 Task: Reply All to email with the signature Alexandra Wilson with the subject 'Project update' from softage.1@softage.net with the message 'I would like to schedule a call to discuss the proposed changes to the contract.'
Action: Mouse moved to (948, 157)
Screenshot: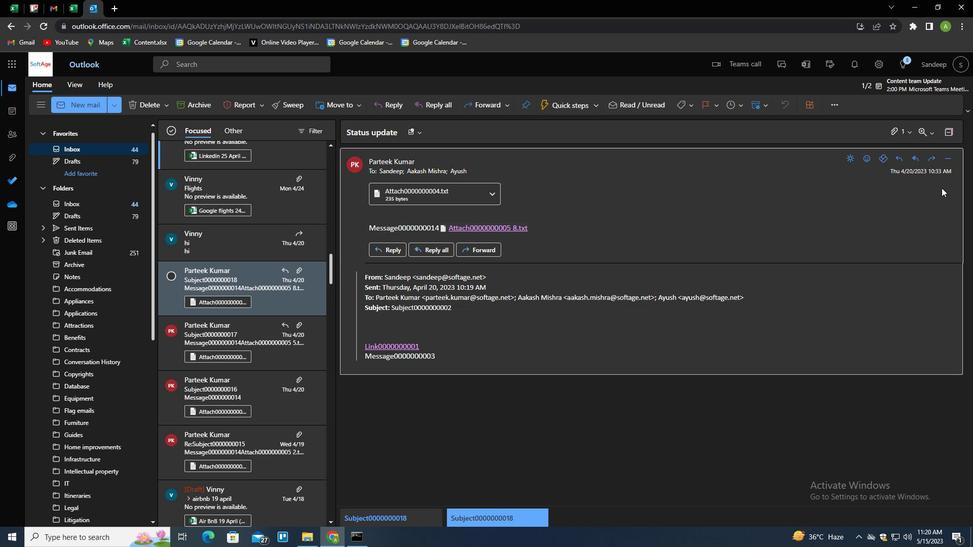 
Action: Mouse pressed left at (948, 157)
Screenshot: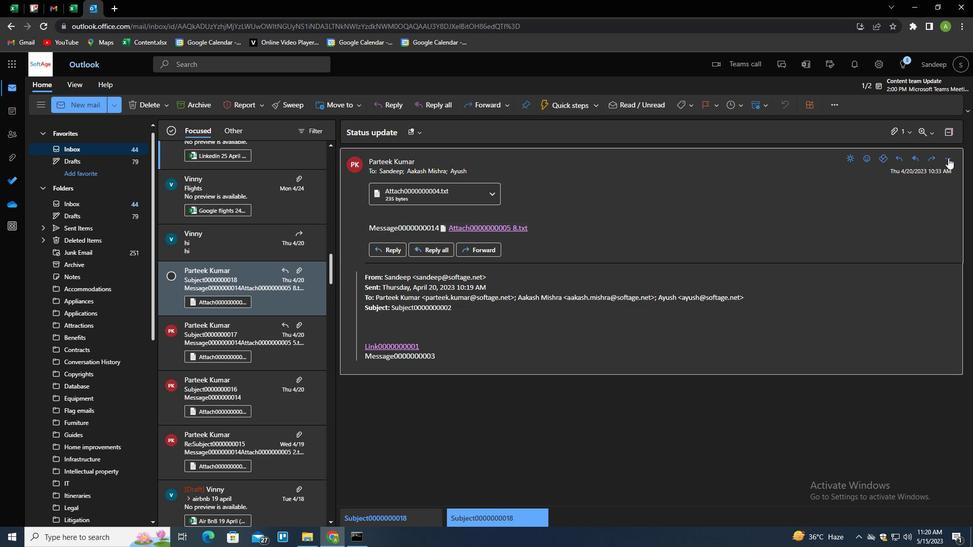 
Action: Mouse moved to (889, 191)
Screenshot: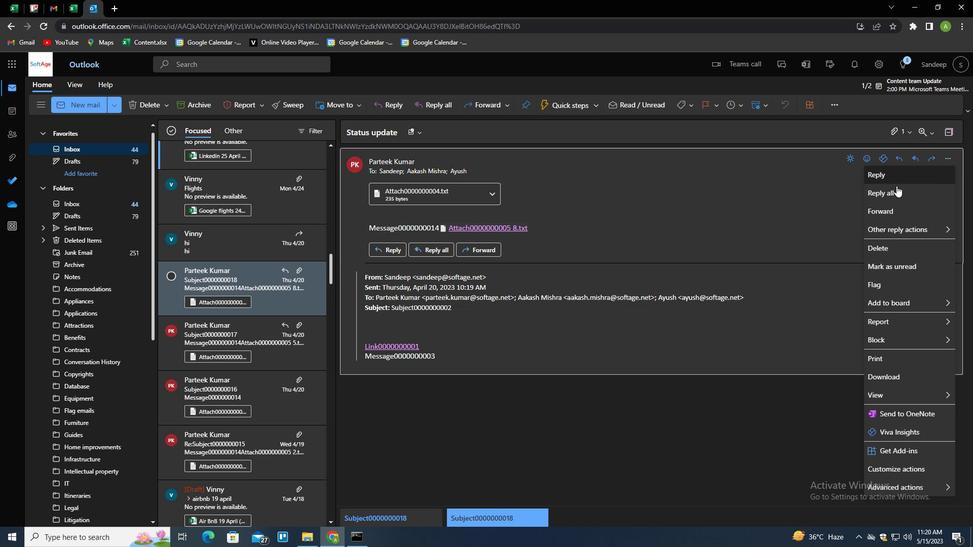 
Action: Mouse pressed left at (889, 191)
Screenshot: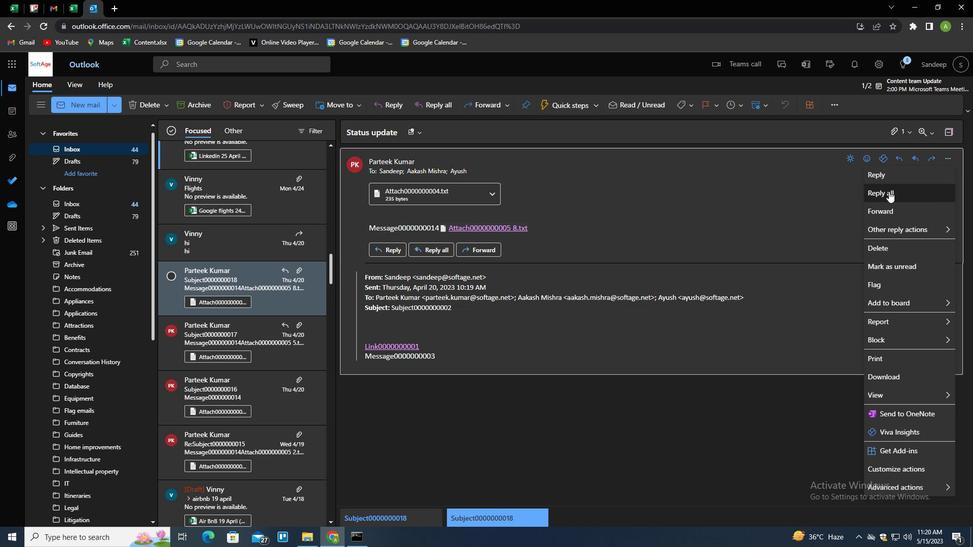 
Action: Mouse moved to (352, 288)
Screenshot: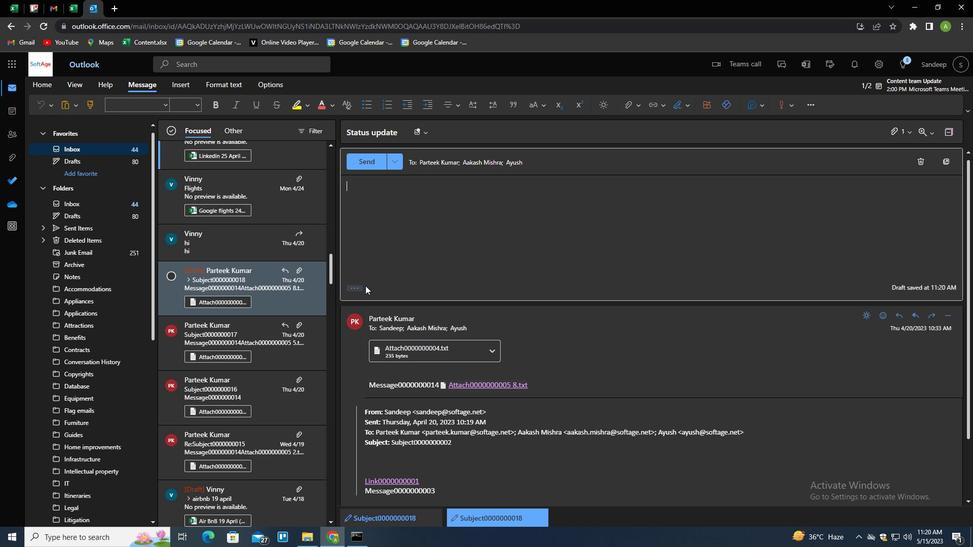 
Action: Mouse pressed left at (352, 288)
Screenshot: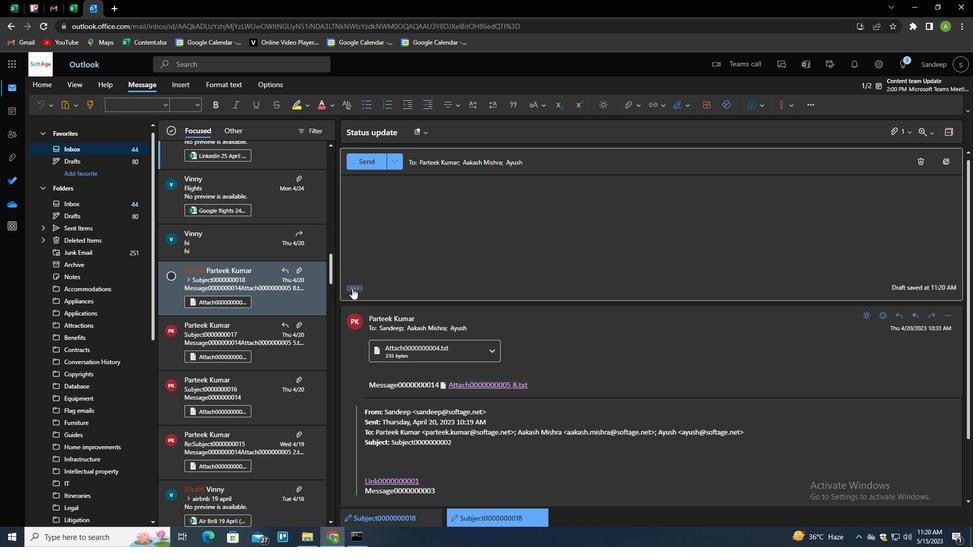 
Action: Mouse moved to (673, 106)
Screenshot: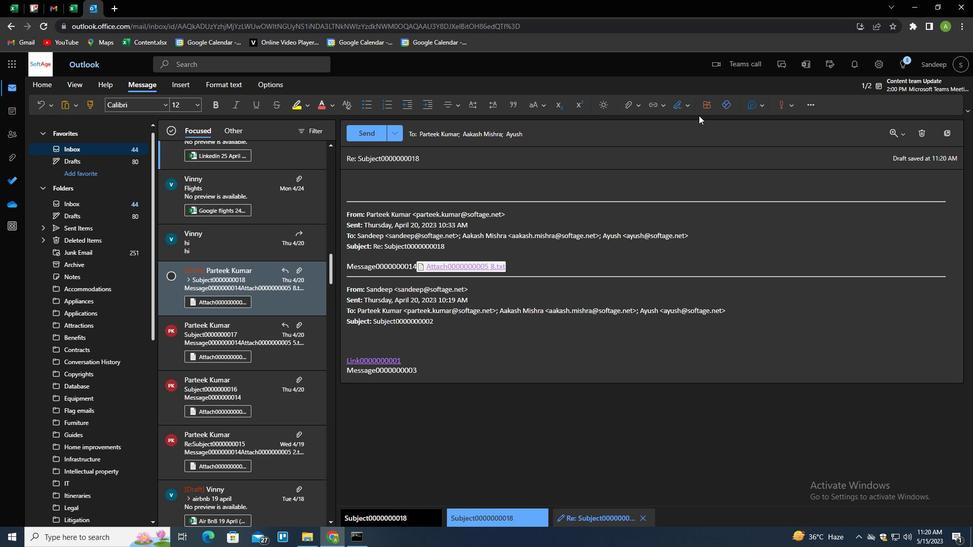 
Action: Mouse pressed left at (673, 106)
Screenshot: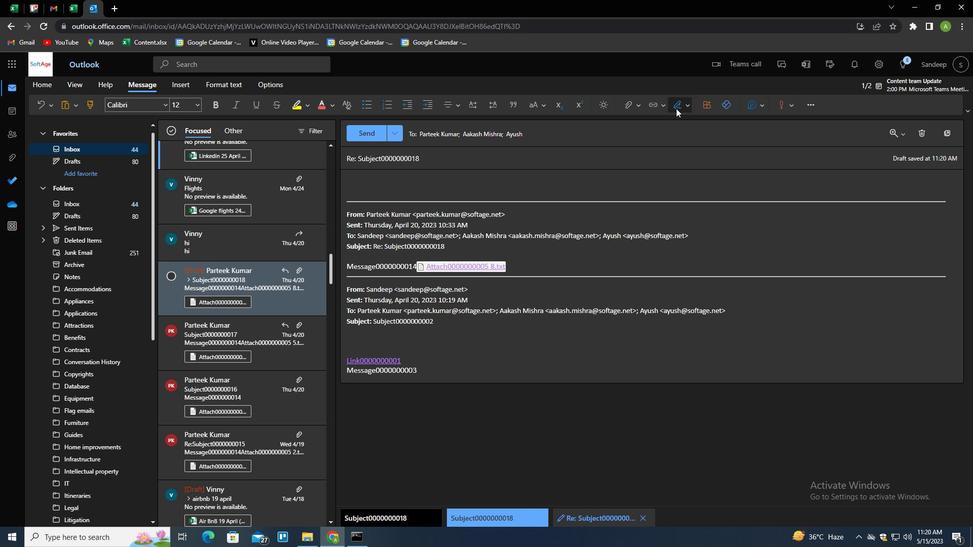 
Action: Mouse moved to (674, 142)
Screenshot: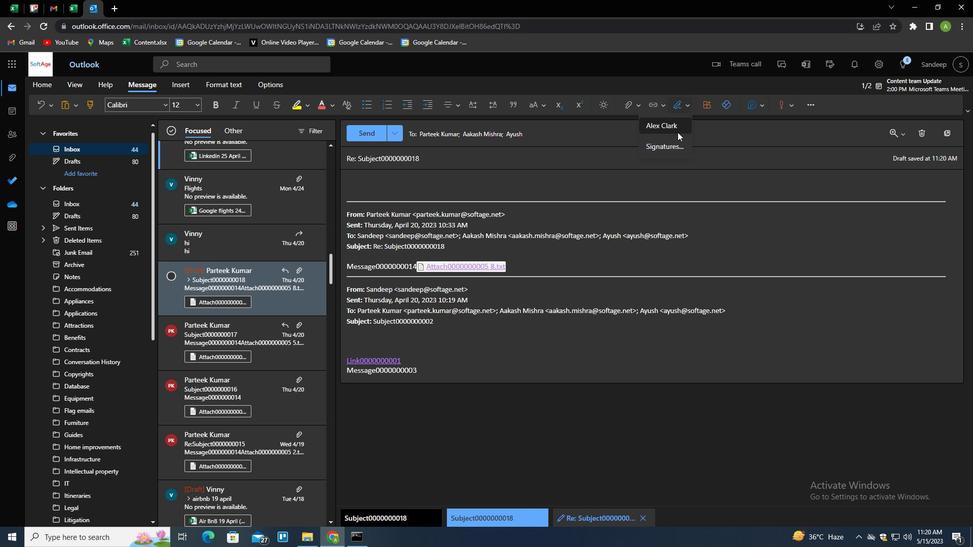 
Action: Mouse pressed left at (674, 142)
Screenshot: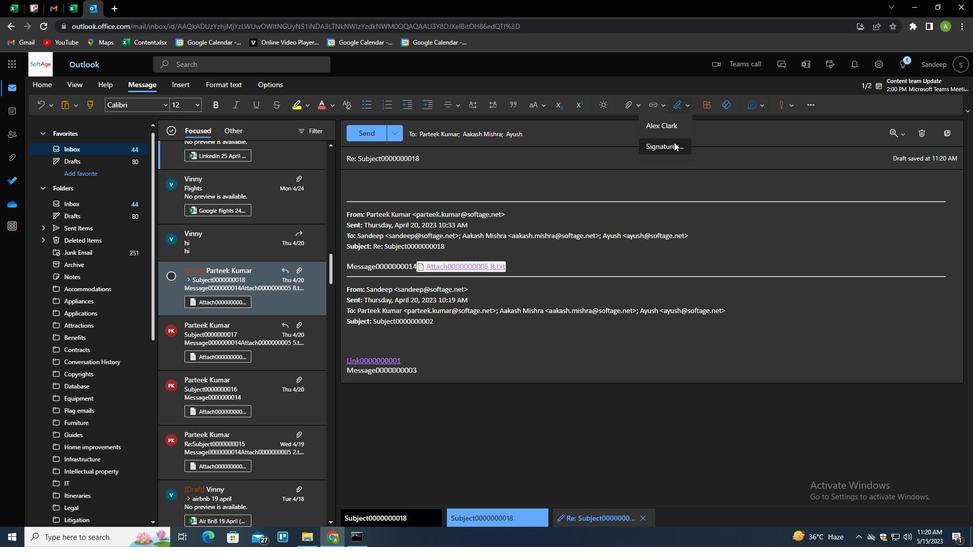 
Action: Mouse moved to (688, 181)
Screenshot: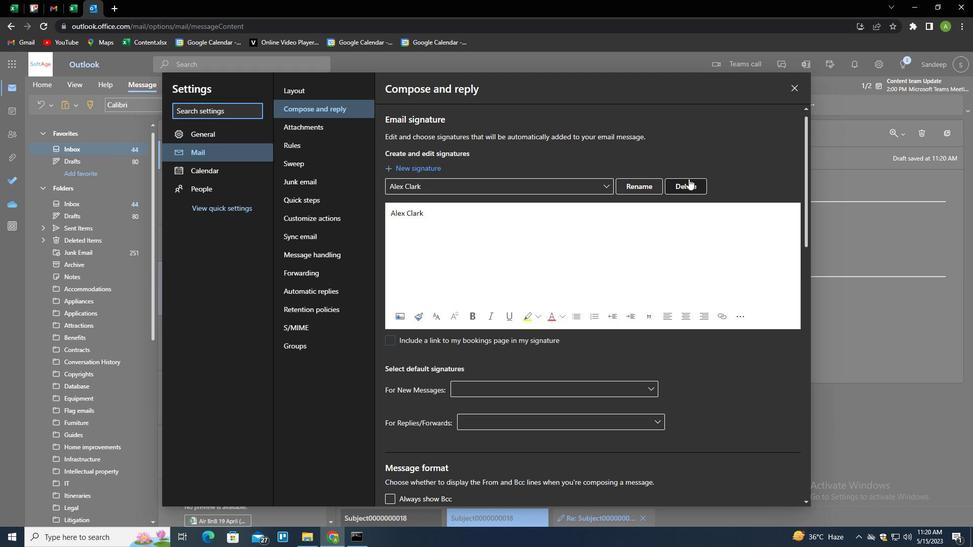 
Action: Mouse pressed left at (688, 181)
Screenshot: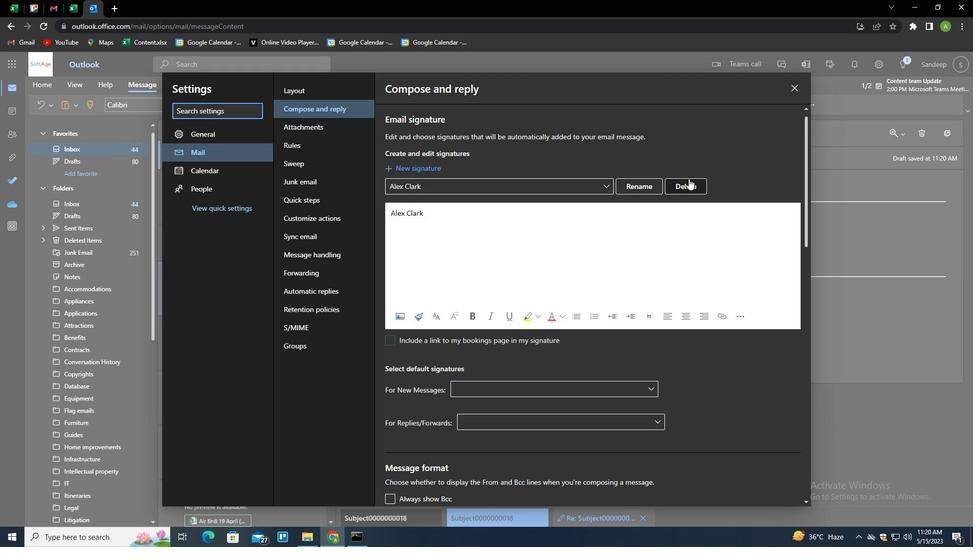 
Action: Mouse moved to (683, 186)
Screenshot: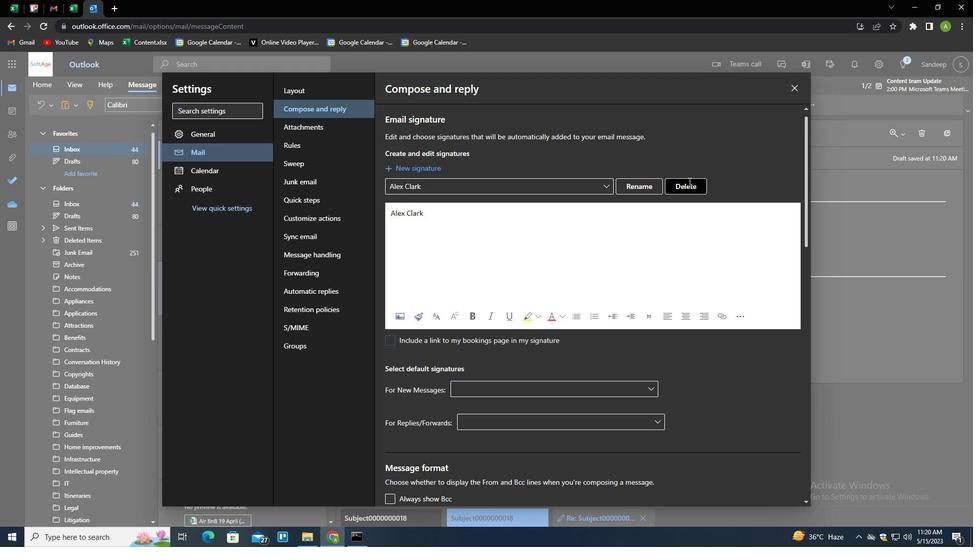 
Action: Mouse pressed left at (683, 186)
Screenshot: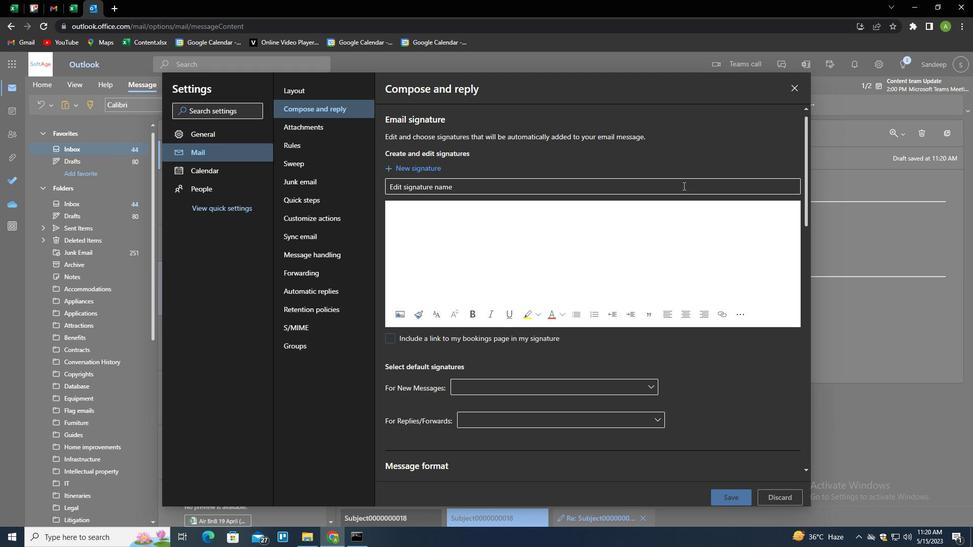 
Action: Key pressed <Key.shift>ALEXANDRA<Key.space><Key.shift><Key.shift>WILSON<Key.tab><Key.shift>ALEXANDRA<Key.space><Key.shift>WILSON
Screenshot: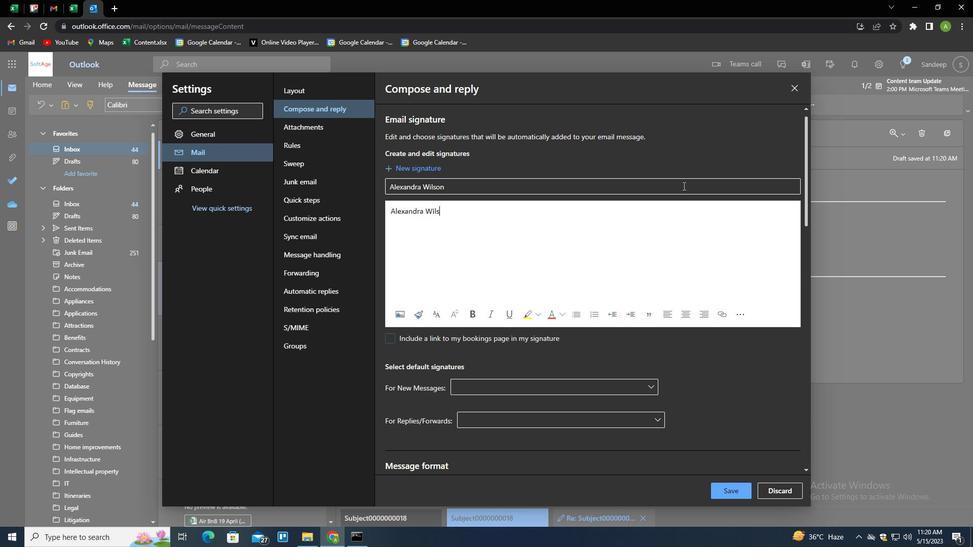 
Action: Mouse moved to (725, 491)
Screenshot: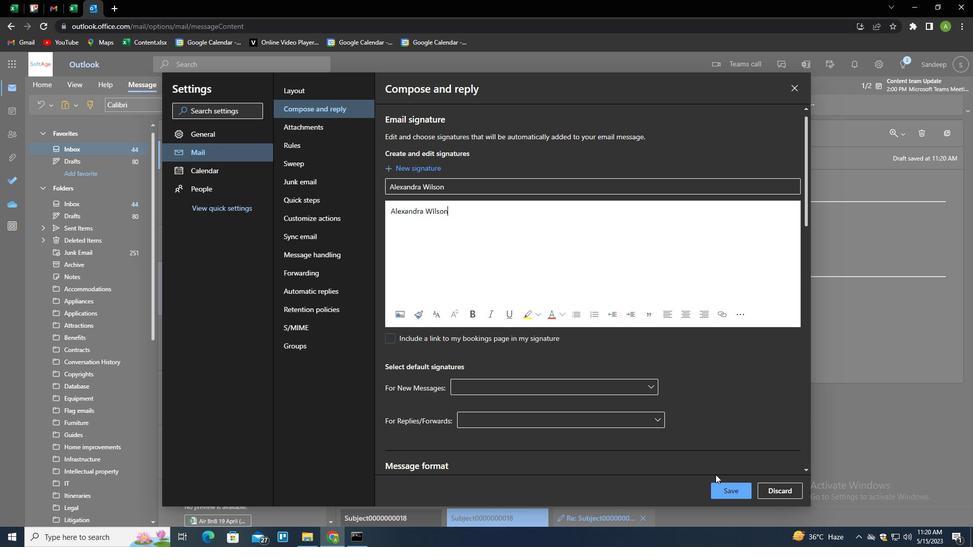 
Action: Mouse pressed left at (725, 491)
Screenshot: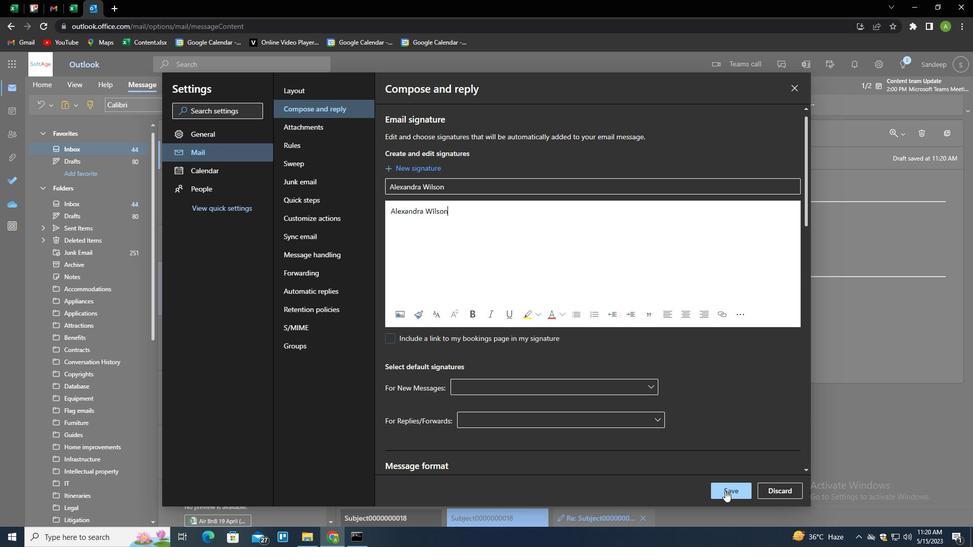 
Action: Mouse moved to (845, 287)
Screenshot: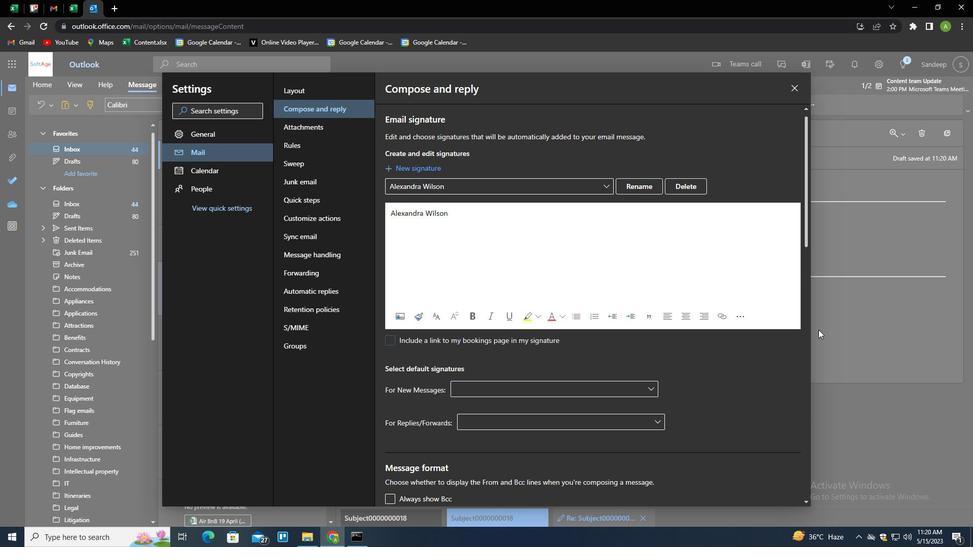 
Action: Mouse pressed left at (845, 287)
Screenshot: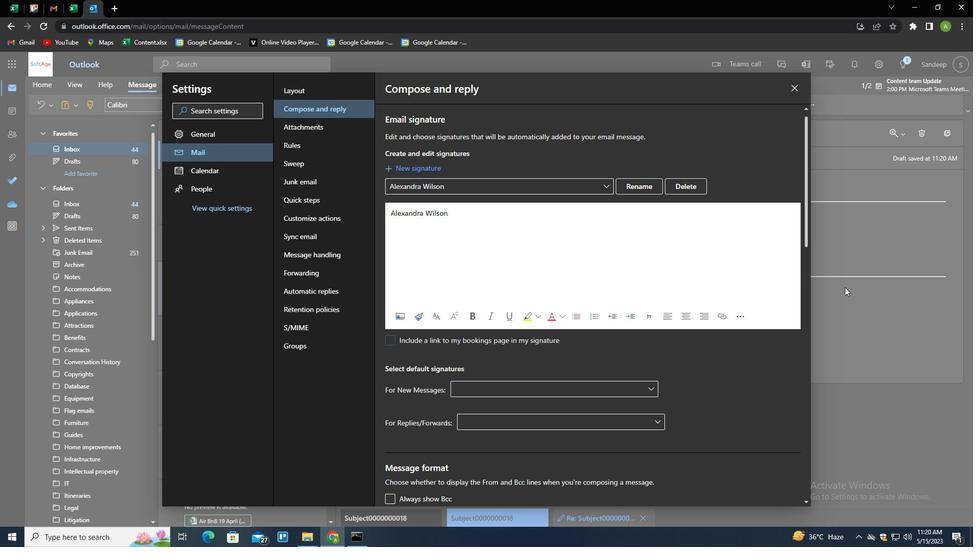 
Action: Mouse moved to (687, 111)
Screenshot: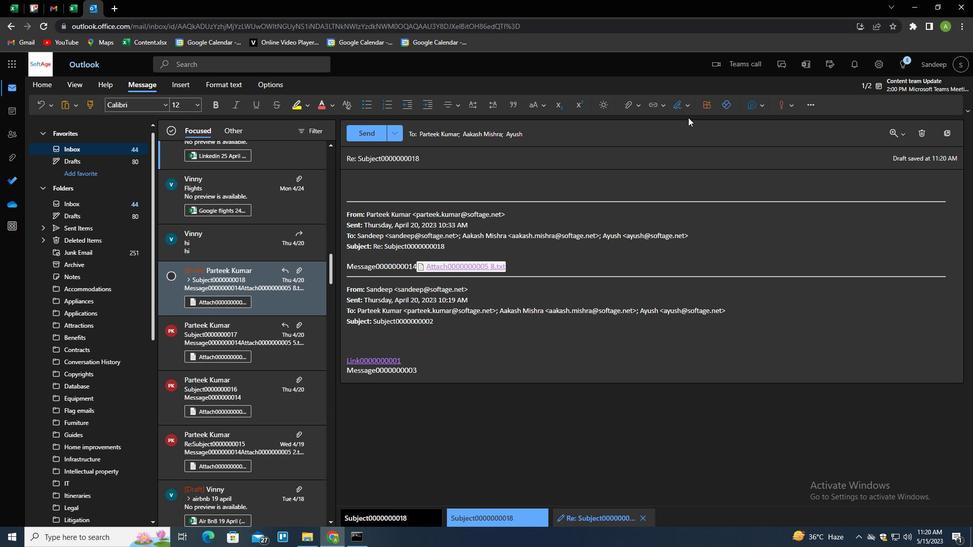 
Action: Mouse pressed left at (687, 111)
Screenshot: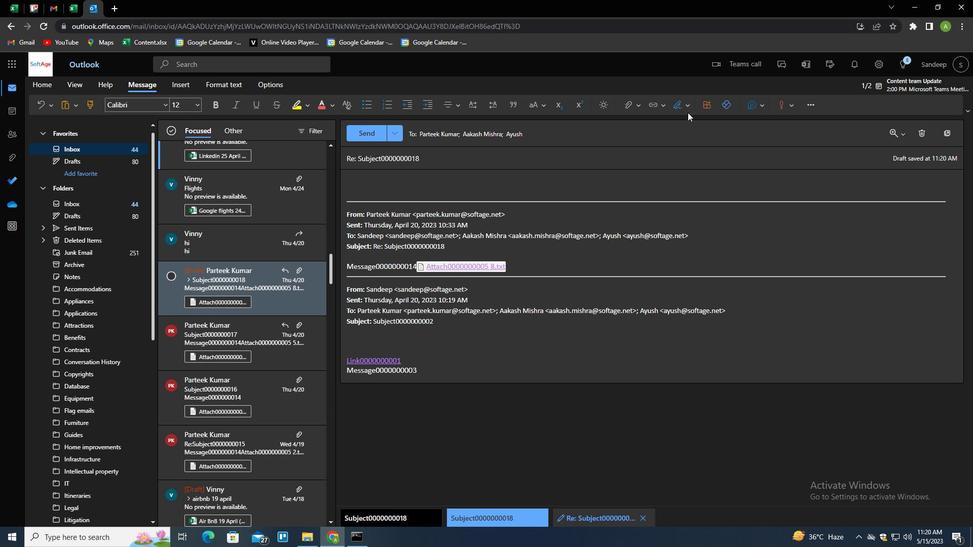 
Action: Mouse moved to (667, 128)
Screenshot: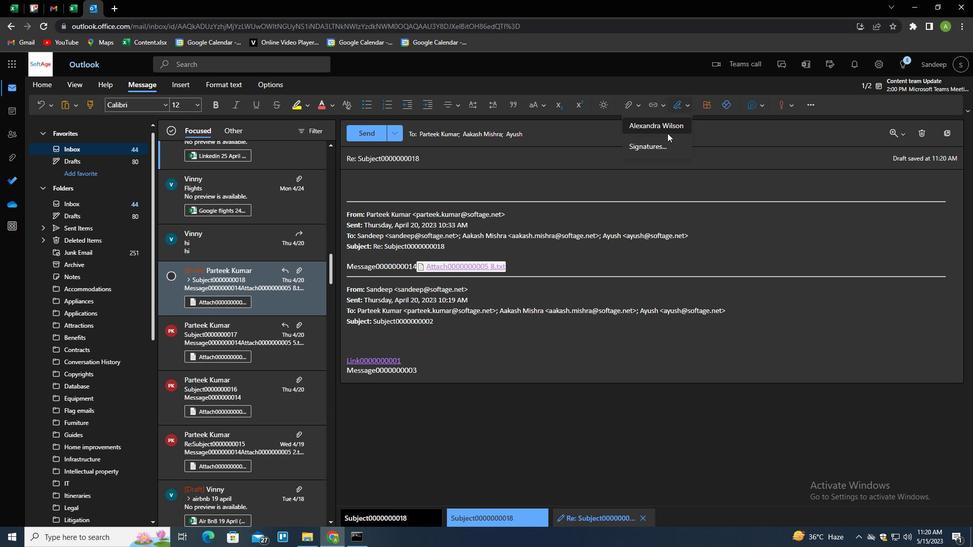 
Action: Mouse pressed left at (667, 128)
Screenshot: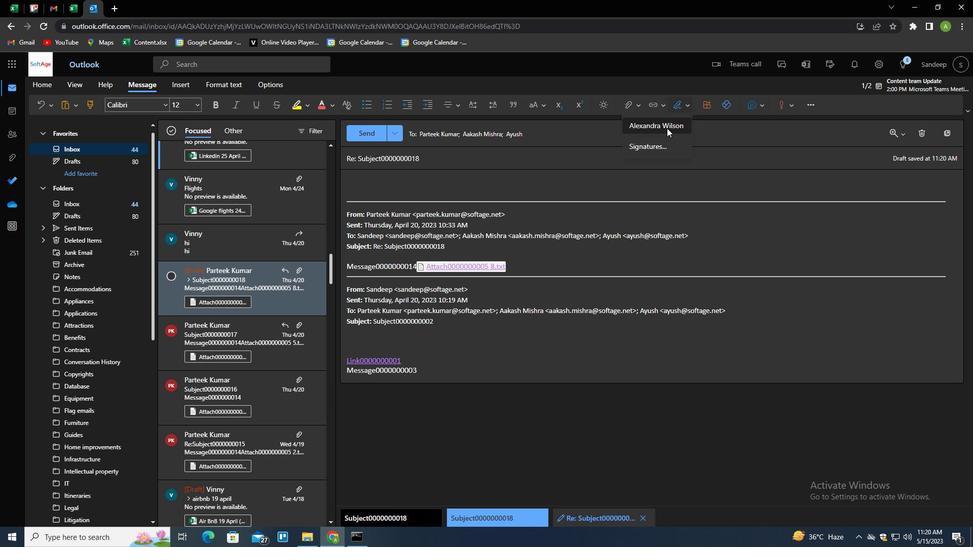 
Action: Mouse moved to (426, 187)
Screenshot: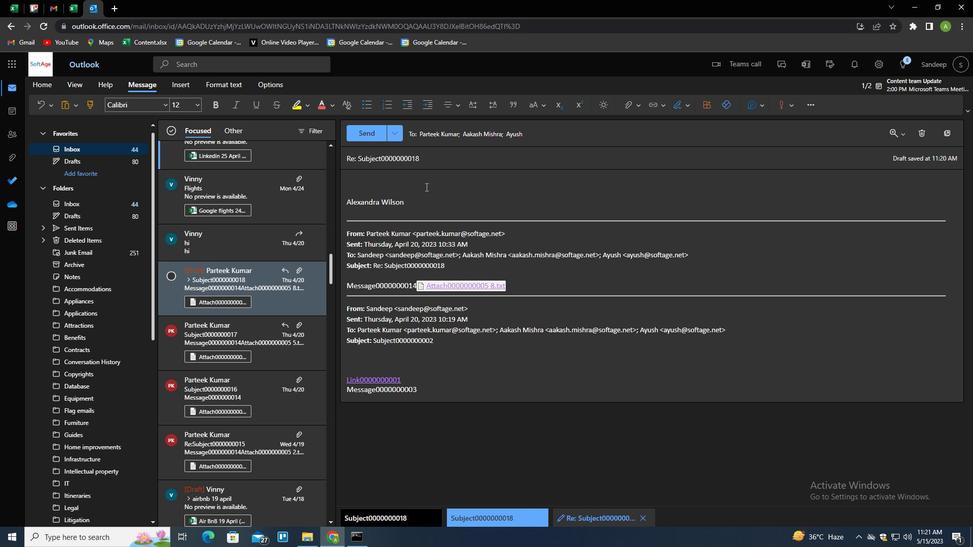 
Action: Mouse scrolled (426, 187) with delta (0, 0)
Screenshot: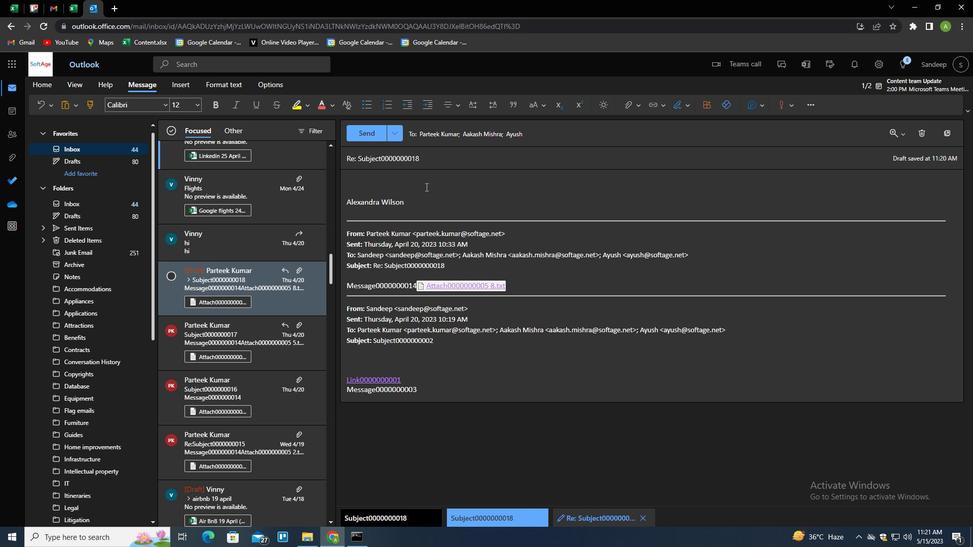 
Action: Mouse moved to (390, 156)
Screenshot: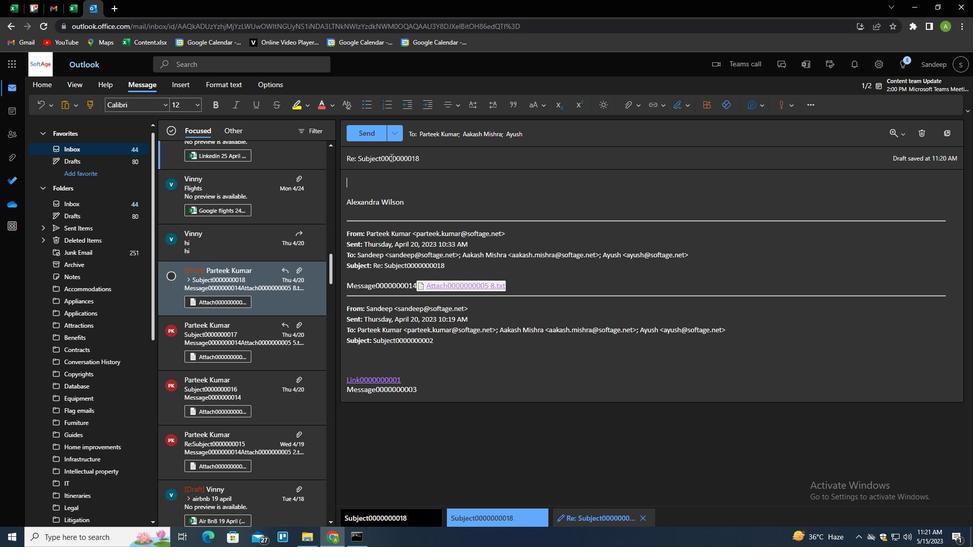 
Action: Mouse pressed left at (390, 156)
Screenshot: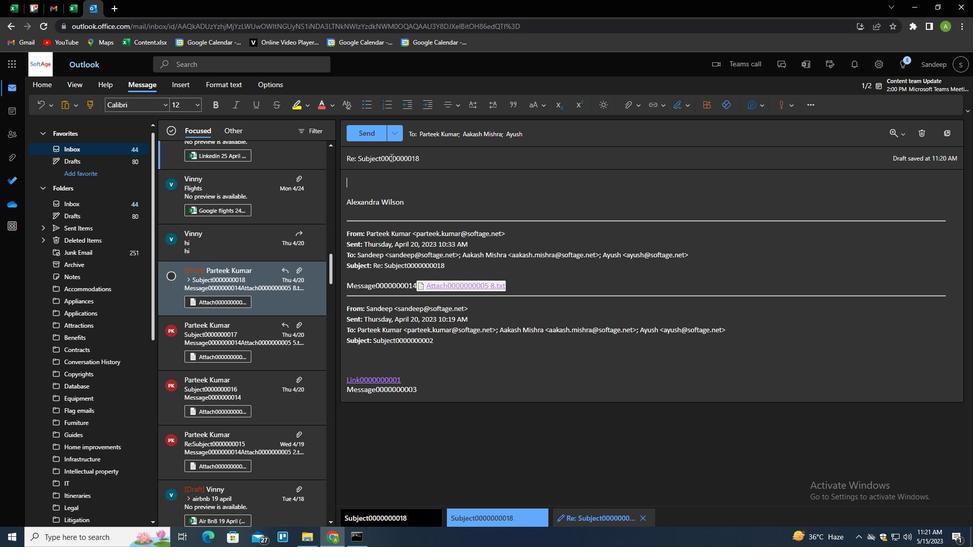 
Action: Mouse pressed left at (390, 156)
Screenshot: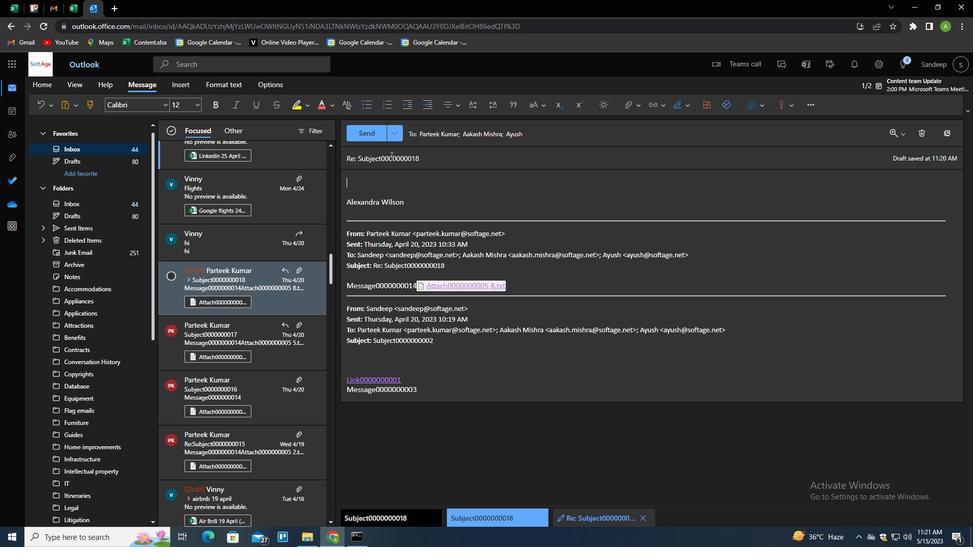 
Action: Mouse pressed left at (390, 156)
Screenshot: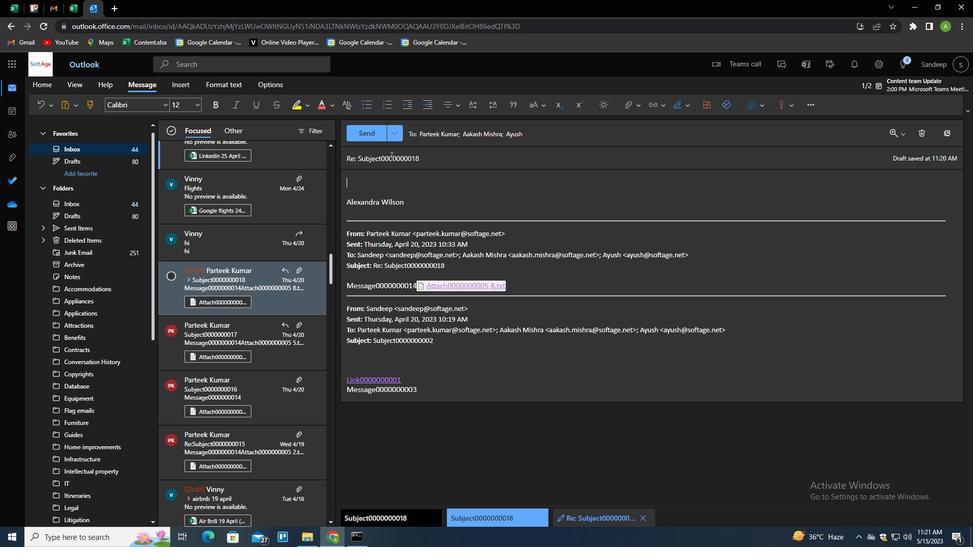 
Action: Key pressed <Key.shift><Key.shift><Key.shift><Key.shift>PROJECT<Key.space>UPDATE<Key.tab><Key.shift>I<Key.space>WOULD<Key.space>LIKE<Key.space>TO<Key.space>SCHEDUE<Key.backspace>LE<Key.space>A<Key.space>CALL<Key.space>TO<Key.space>DE<Key.backspace>SCUSS<Key.space>T
Screenshot: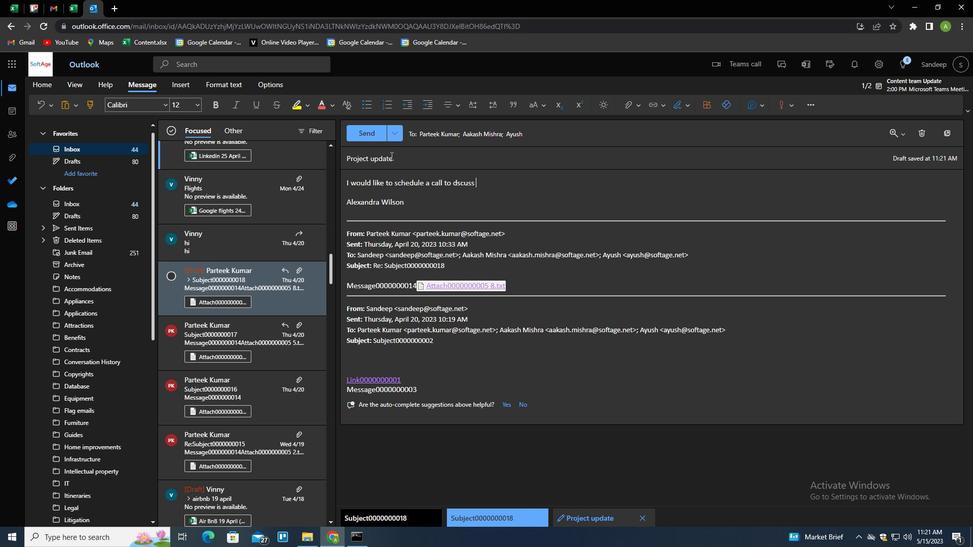 
Action: Mouse moved to (389, 155)
Screenshot: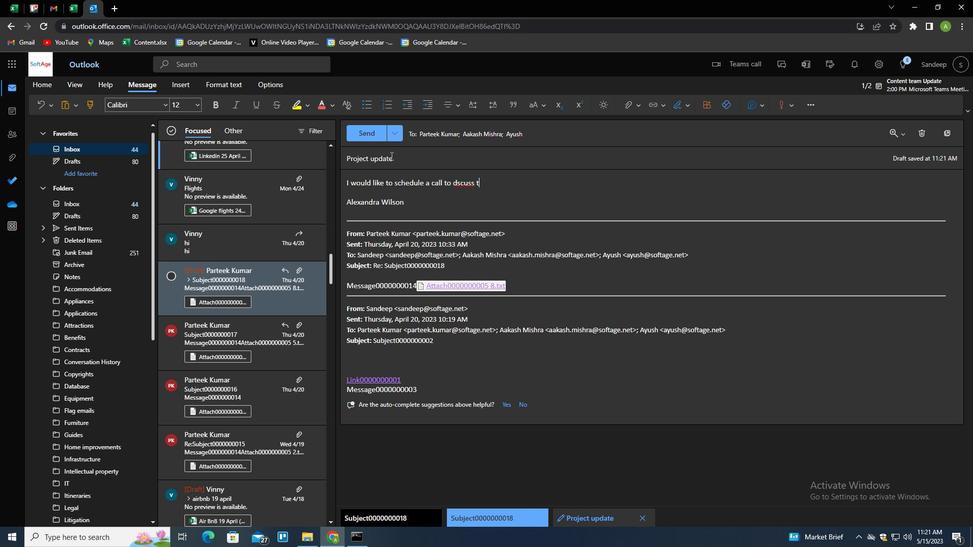 
Action: Mouse pressed right at (389, 155)
Screenshot: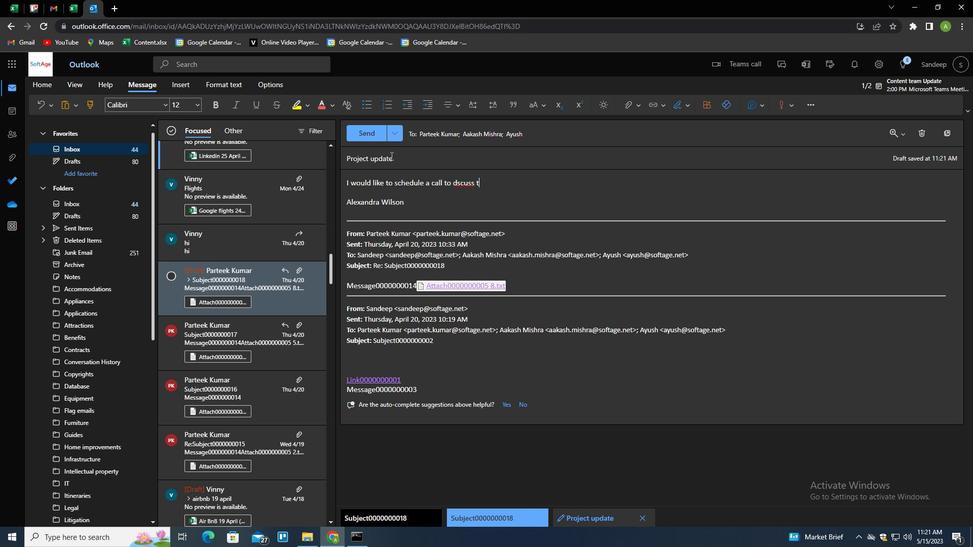 
Action: Mouse moved to (307, 281)
Screenshot: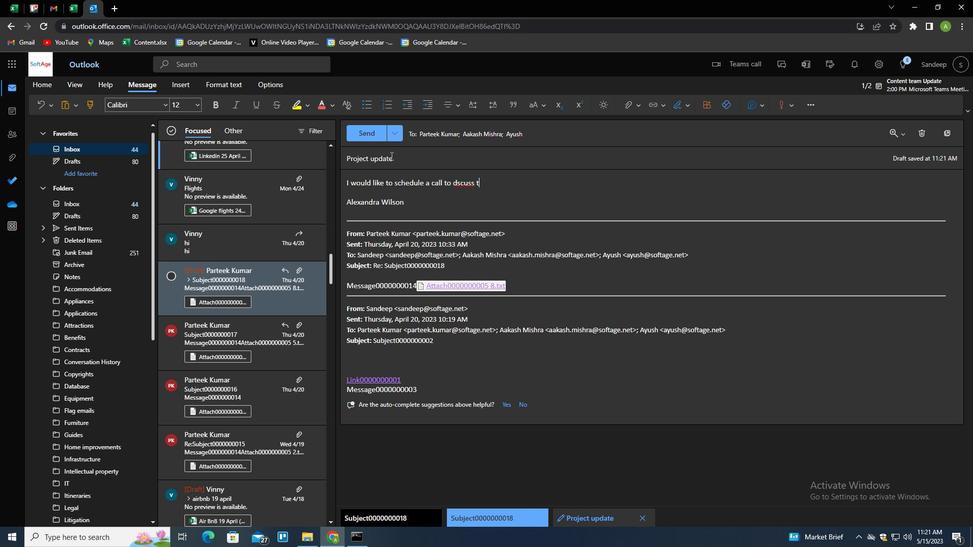 
Action: Key pressed H
Screenshot: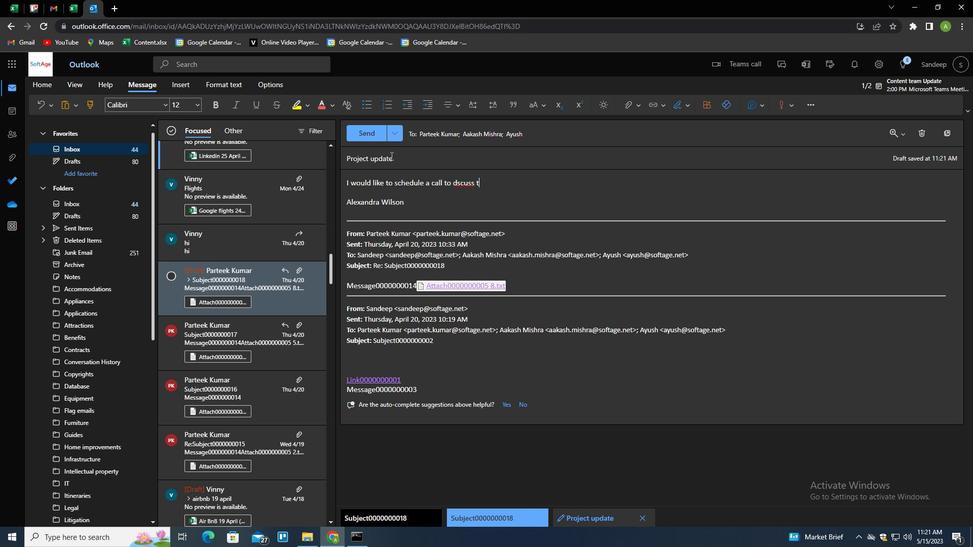 
Action: Mouse moved to (306, 282)
Screenshot: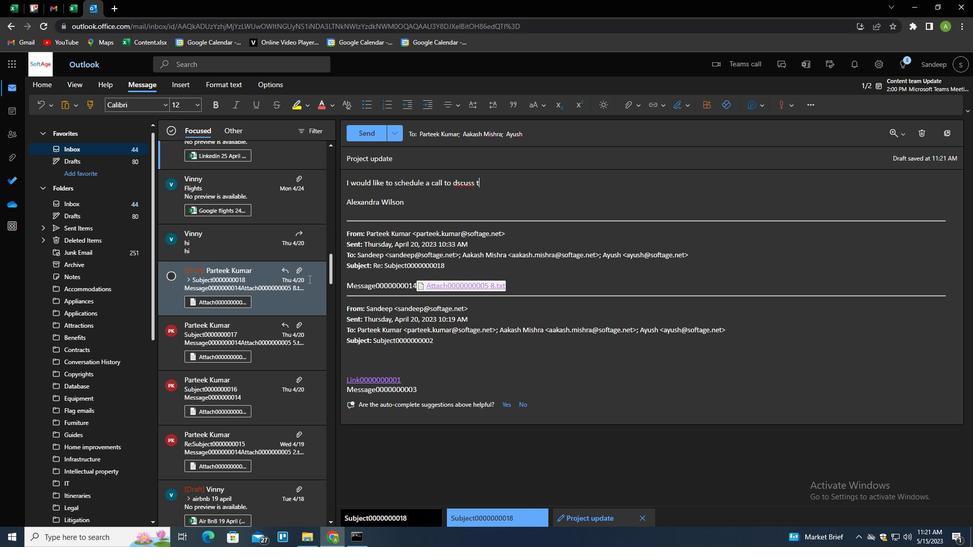 
Action: Key pressed <Key.backspace><Key.backspace><Key.backspace><Key.backspace><Key.backspace><Key.backspace><Key.backspace><Key.backspace>ISCUSS<Key.space>THE<Key.space>PROPOSED<Key.space>CHANGES<Key.space>TO<Key.space>THE<Key.space>CONTRACT.
Screenshot: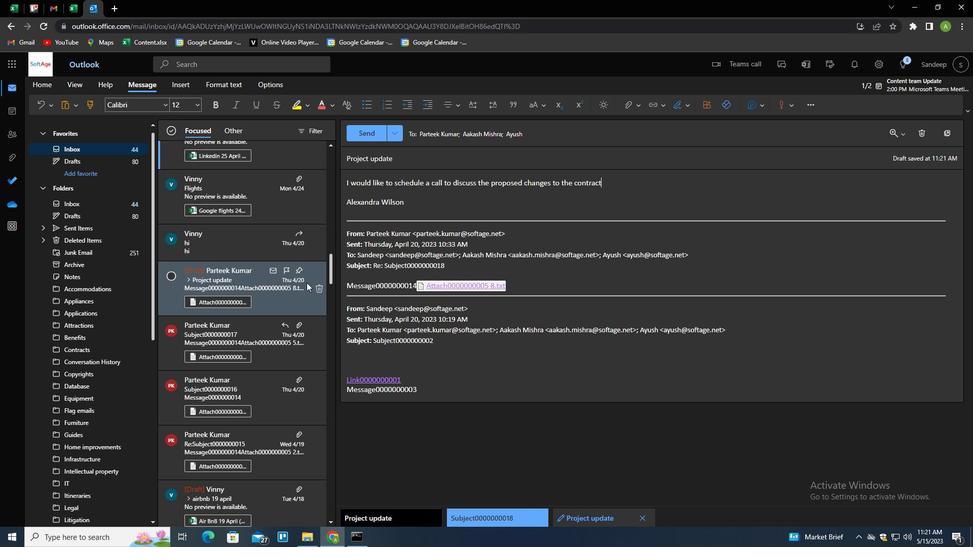 
Action: Mouse moved to (257, 253)
Screenshot: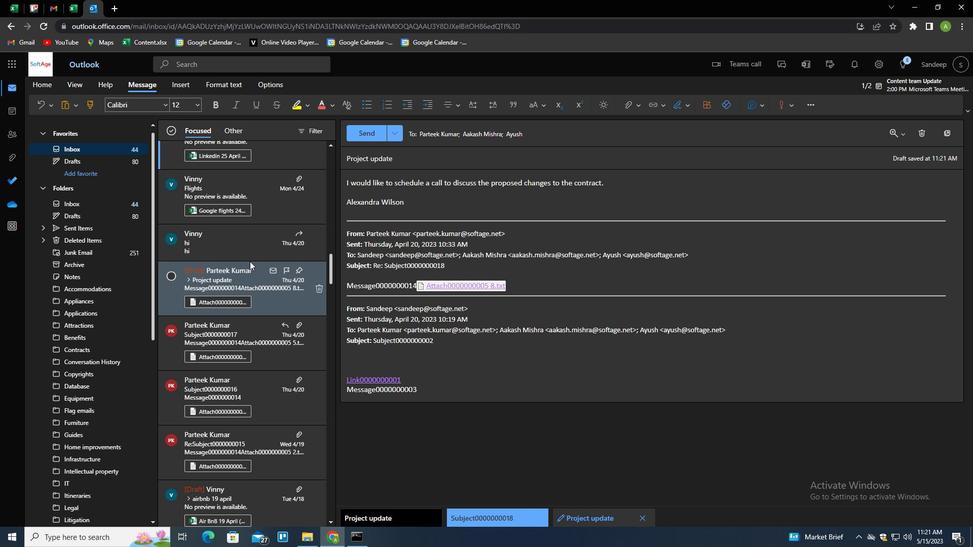 
Action: Mouse pressed right at (257, 253)
Screenshot: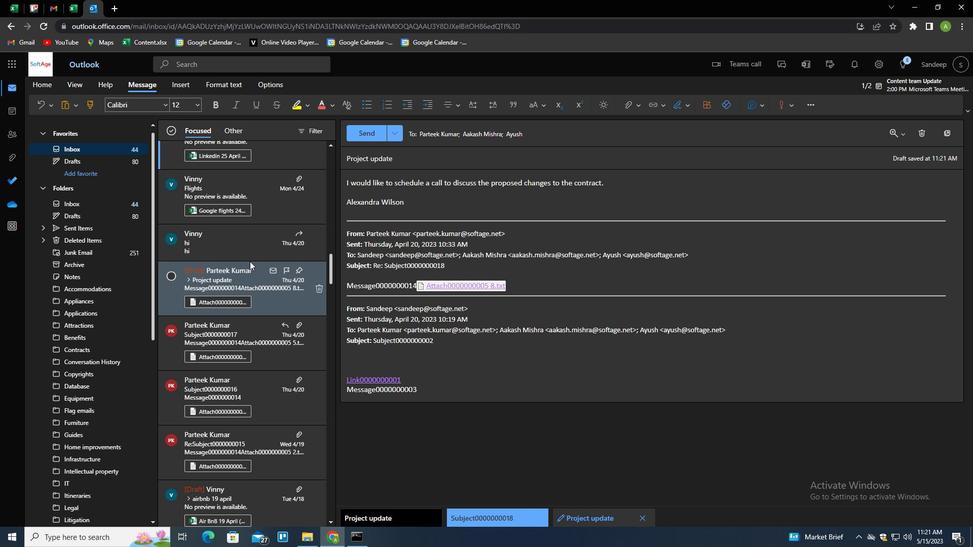 
Action: Mouse moved to (640, 211)
Screenshot: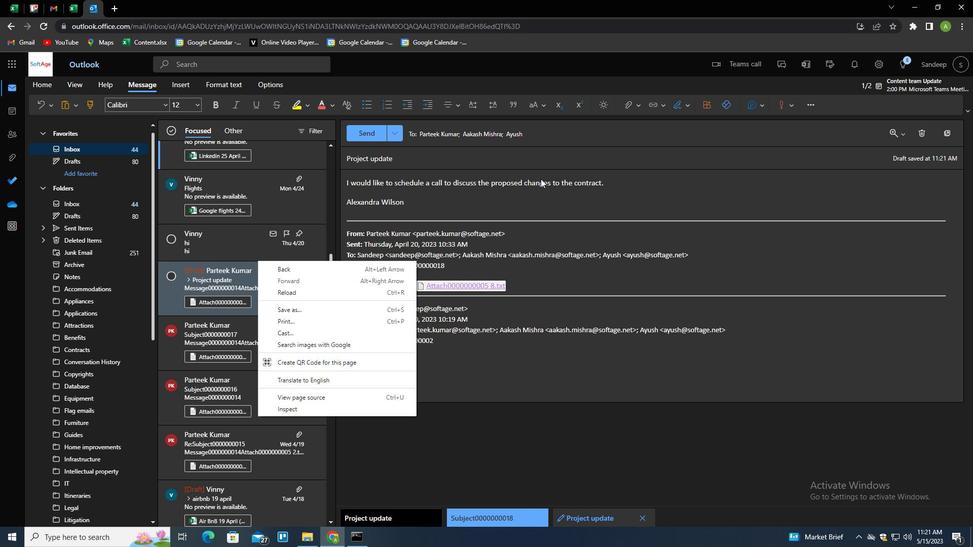 
Action: Mouse pressed left at (640, 211)
Screenshot: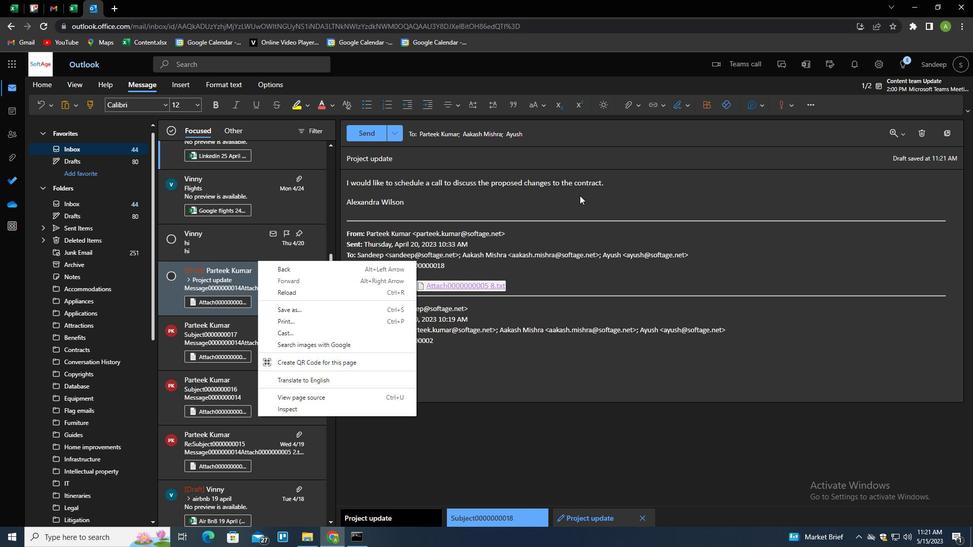 
Action: Mouse moved to (366, 137)
Screenshot: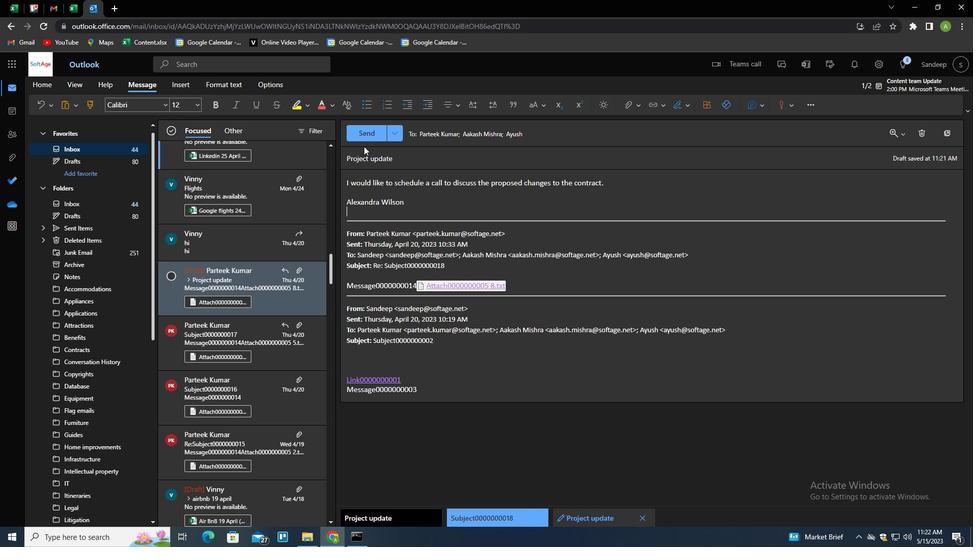
Action: Mouse pressed left at (366, 137)
Screenshot: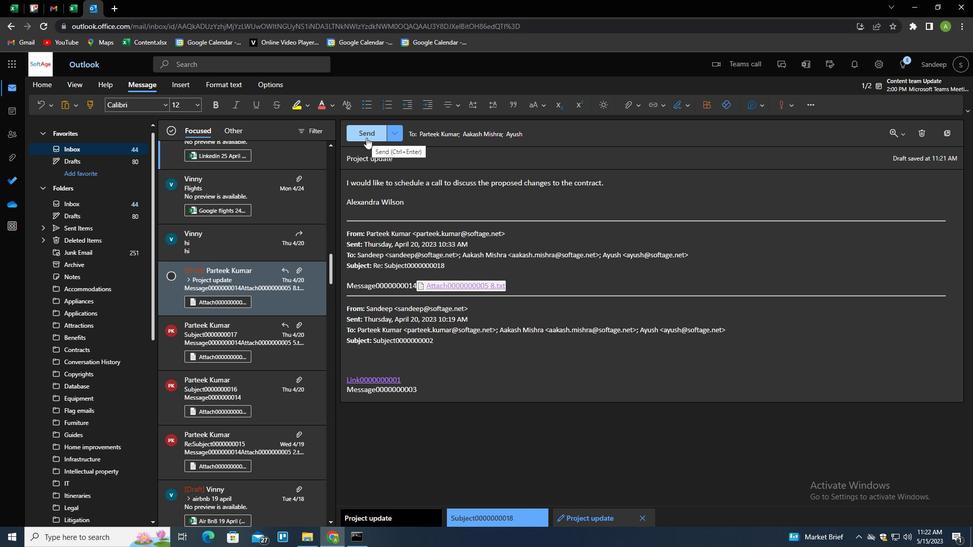 
